 Task: select a rule when a card is archived by me.
Action: Mouse moved to (943, 77)
Screenshot: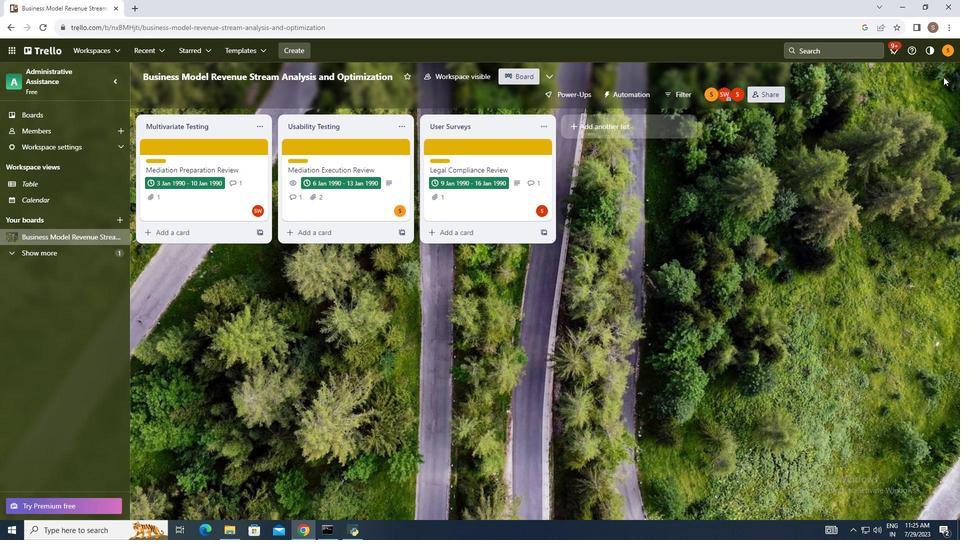 
Action: Mouse pressed left at (943, 77)
Screenshot: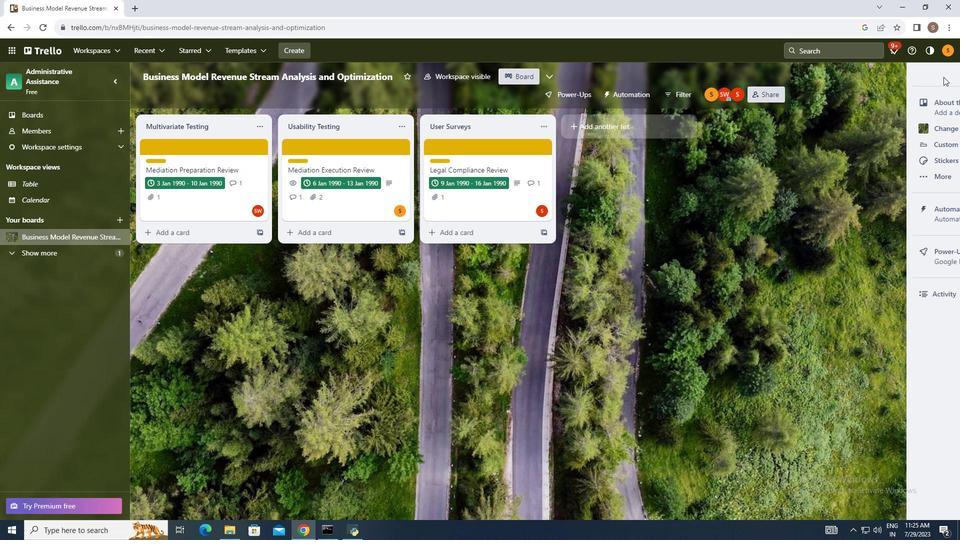 
Action: Mouse moved to (862, 215)
Screenshot: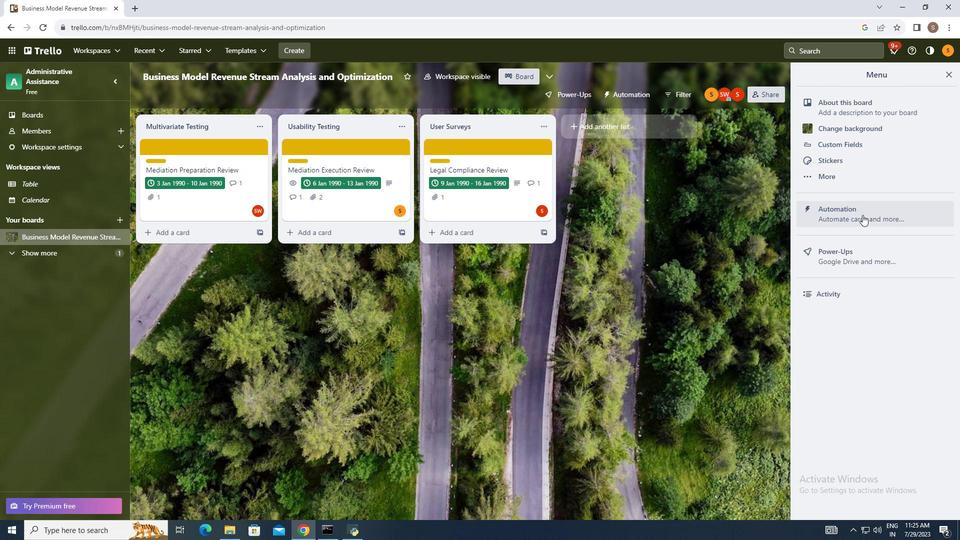 
Action: Mouse pressed left at (862, 215)
Screenshot: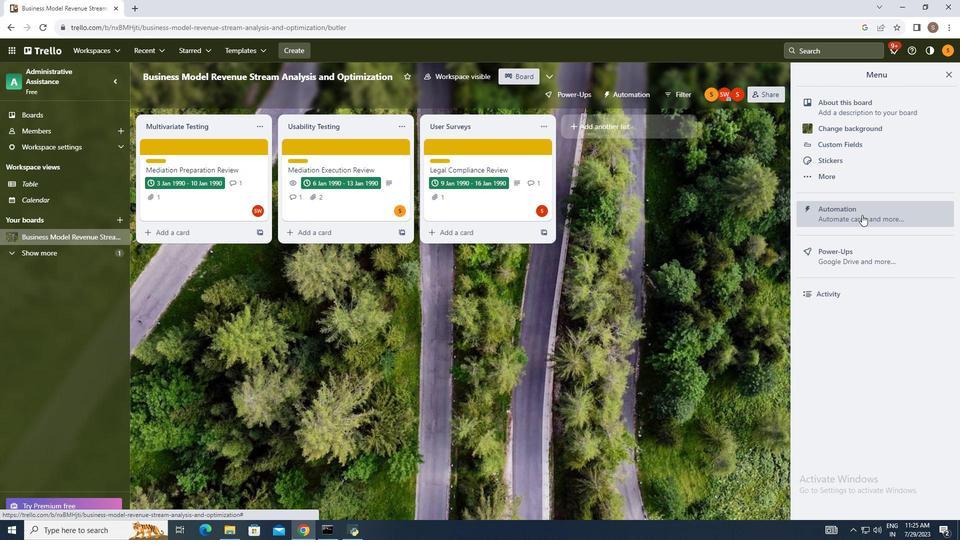
Action: Mouse moved to (166, 182)
Screenshot: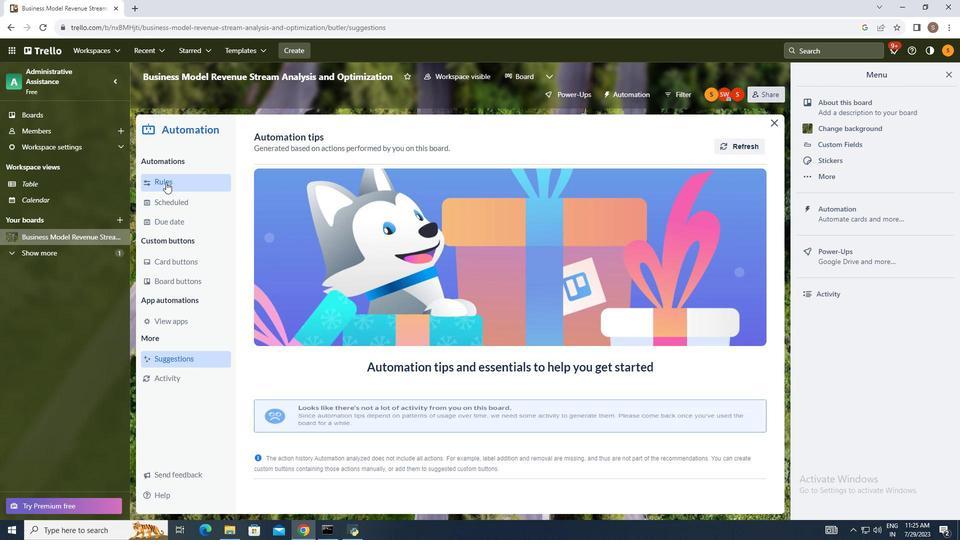 
Action: Mouse pressed left at (166, 182)
Screenshot: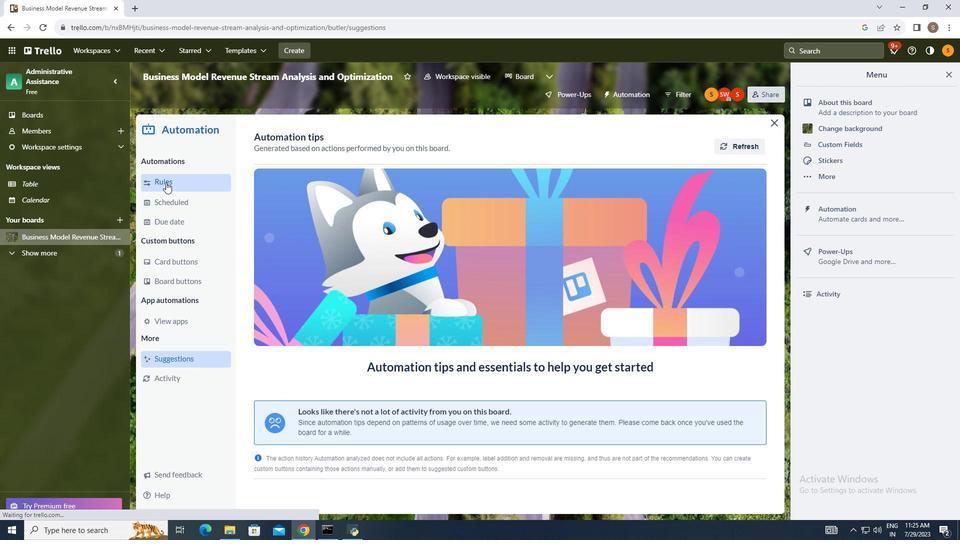 
Action: Mouse moved to (675, 139)
Screenshot: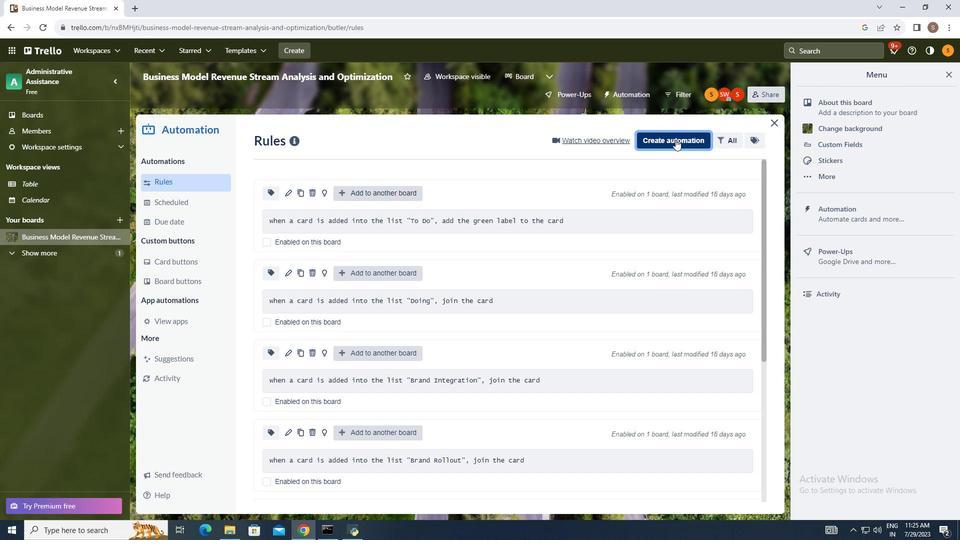 
Action: Mouse pressed left at (675, 139)
Screenshot: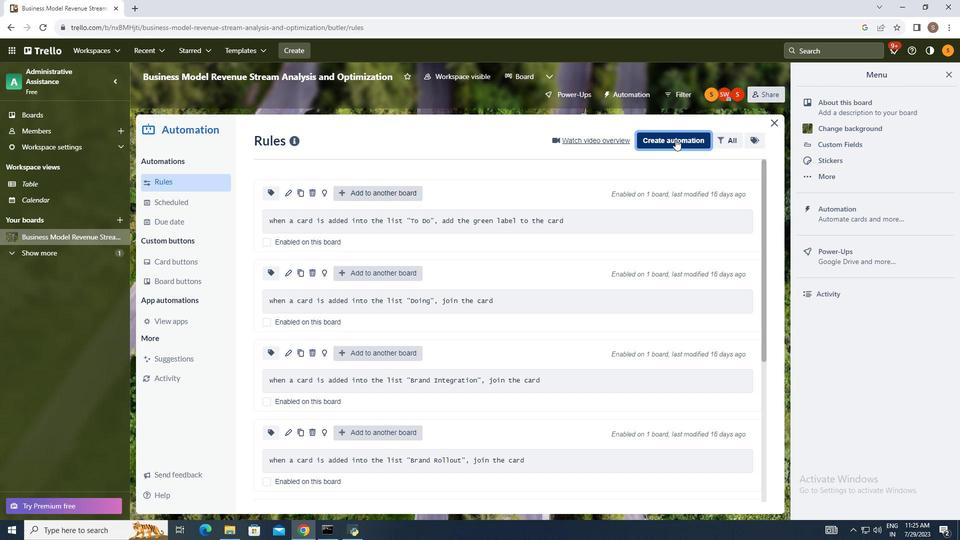 
Action: Mouse moved to (510, 232)
Screenshot: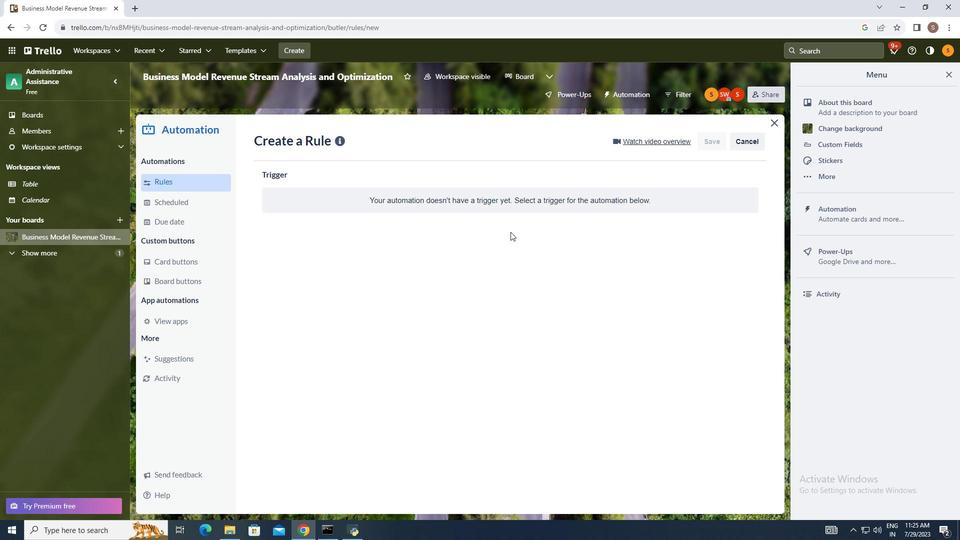 
Action: Mouse pressed left at (510, 232)
Screenshot: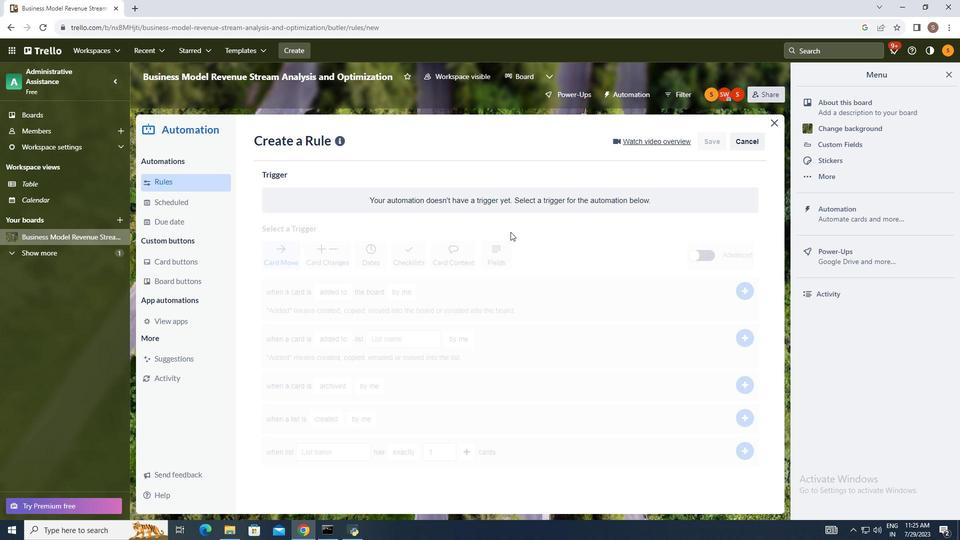 
Action: Mouse moved to (328, 404)
Screenshot: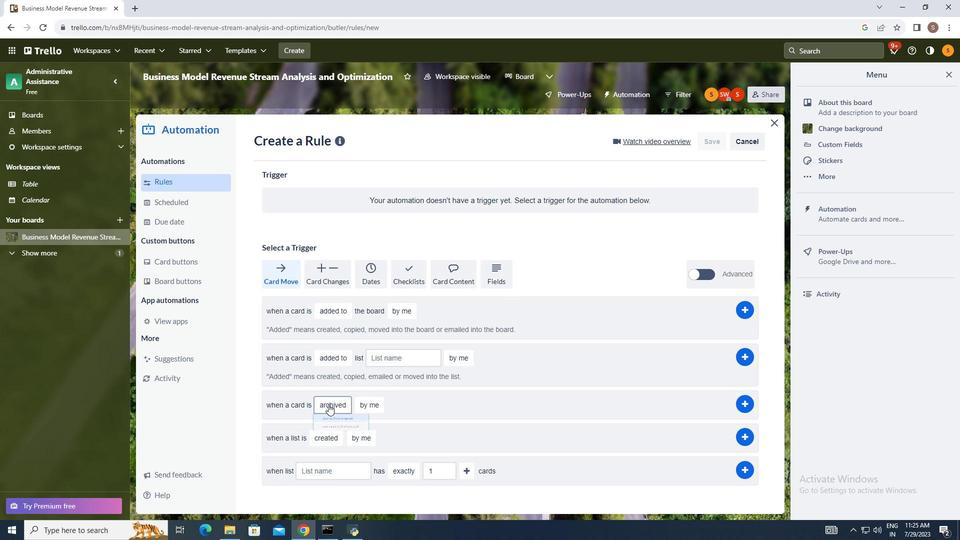 
Action: Mouse pressed left at (328, 404)
Screenshot: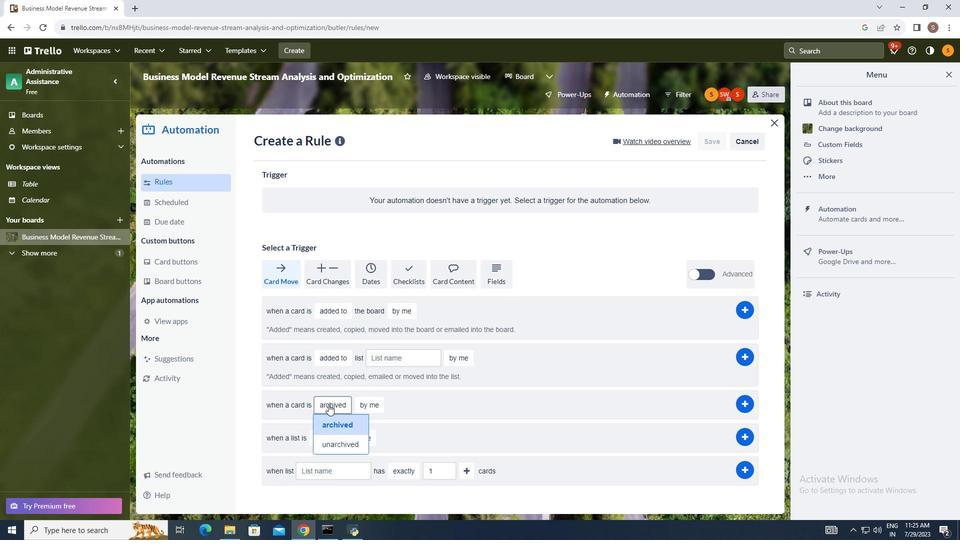 
Action: Mouse moved to (337, 423)
Screenshot: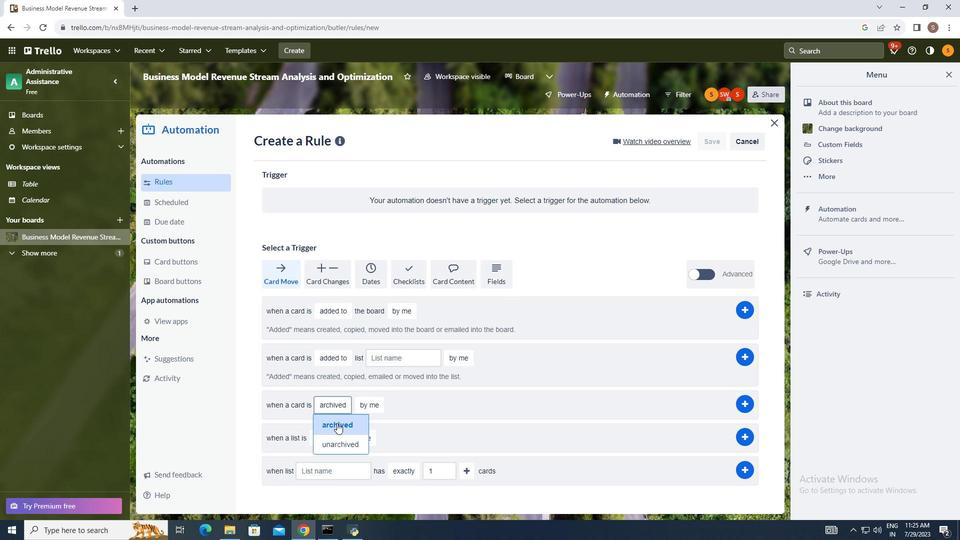 
Action: Mouse pressed left at (337, 423)
Screenshot: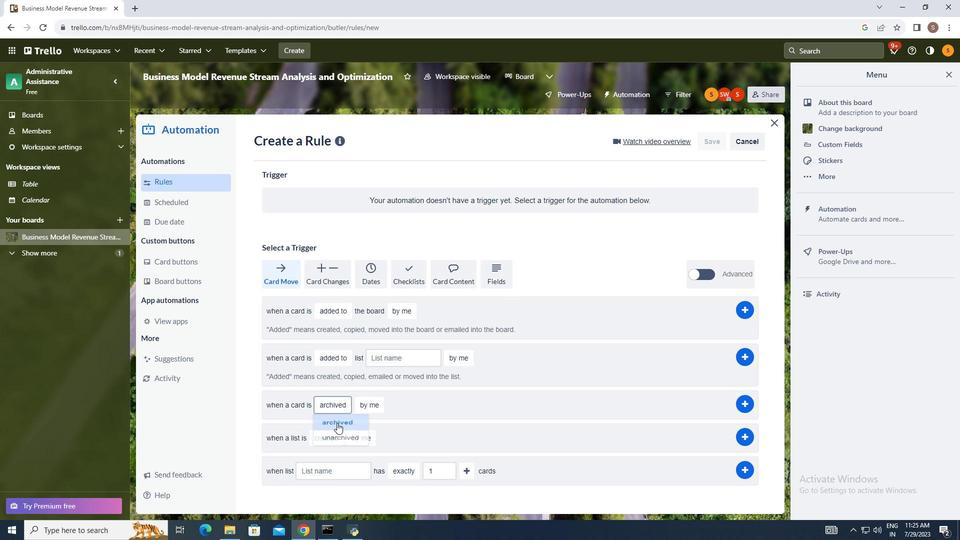 
Action: Mouse moved to (369, 405)
Screenshot: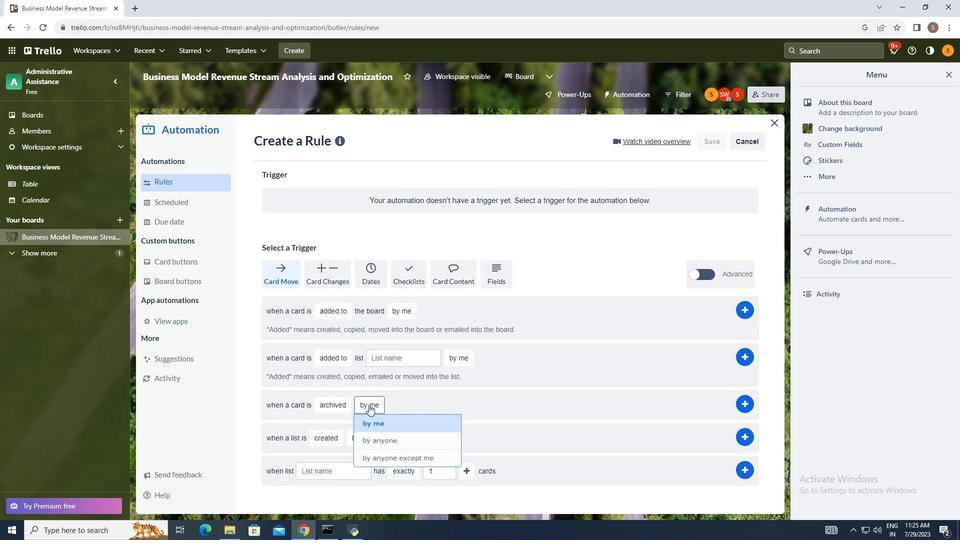 
Action: Mouse pressed left at (369, 405)
Screenshot: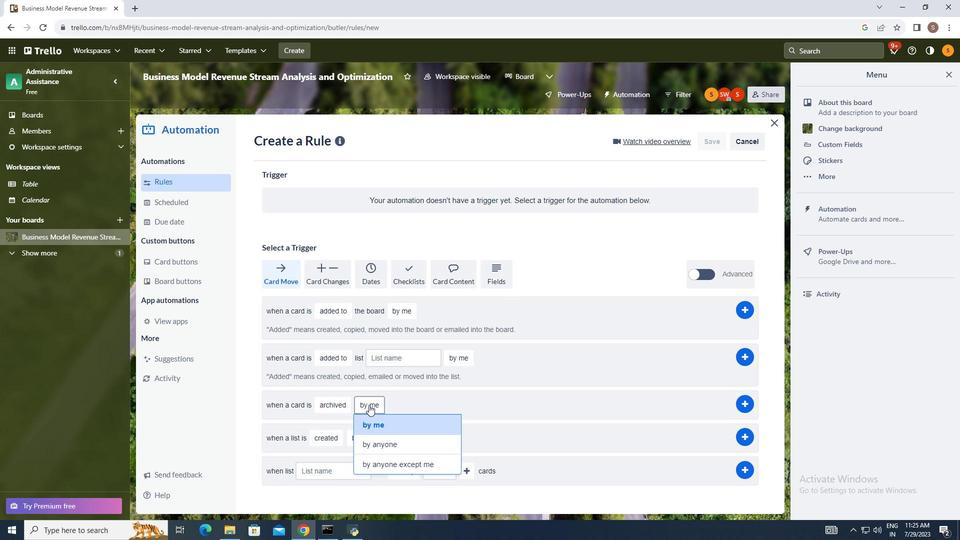 
Action: Mouse moved to (373, 425)
Screenshot: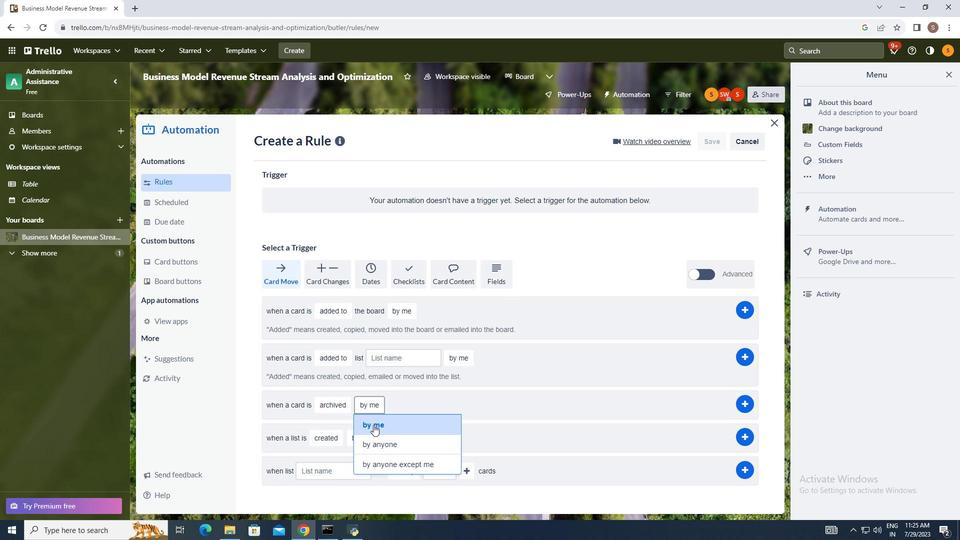 
Action: Mouse pressed left at (373, 425)
Screenshot: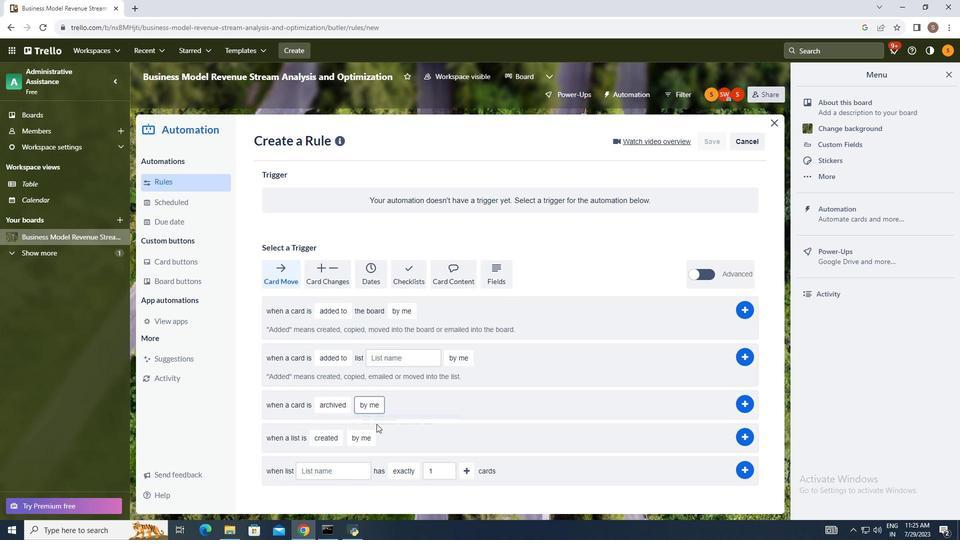 
Action: Mouse moved to (490, 400)
Screenshot: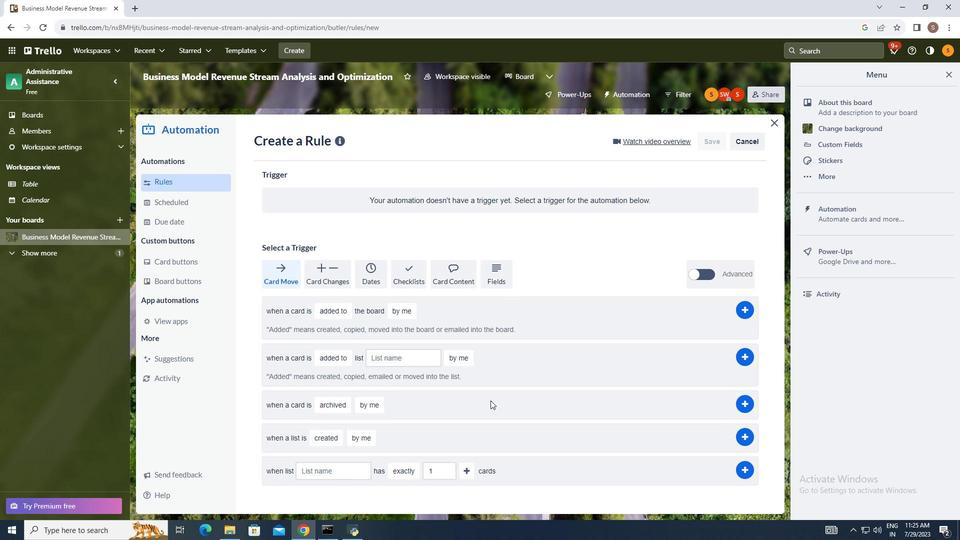 
